 Task: Create a task  Improve website performance on slow network connections , assign it to team member softage.7@softage.net in the project ToughWorks and update the status of the task to  On Track  , set the priority of the task to Low.
Action: Mouse moved to (67, 531)
Screenshot: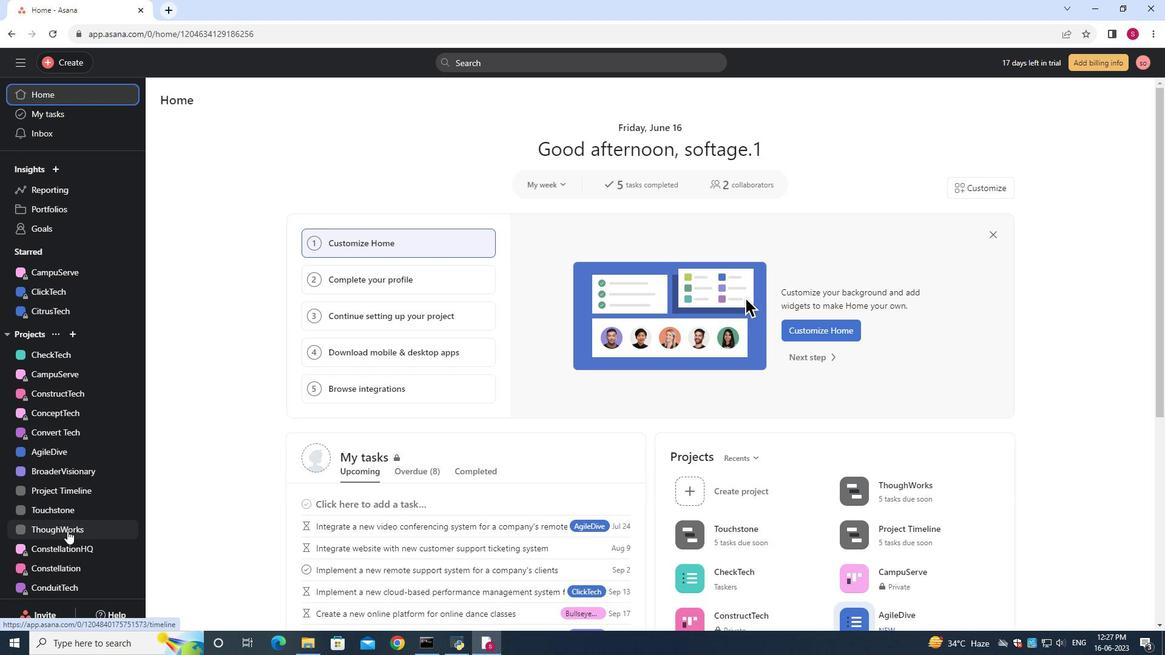 
Action: Mouse pressed left at (67, 531)
Screenshot: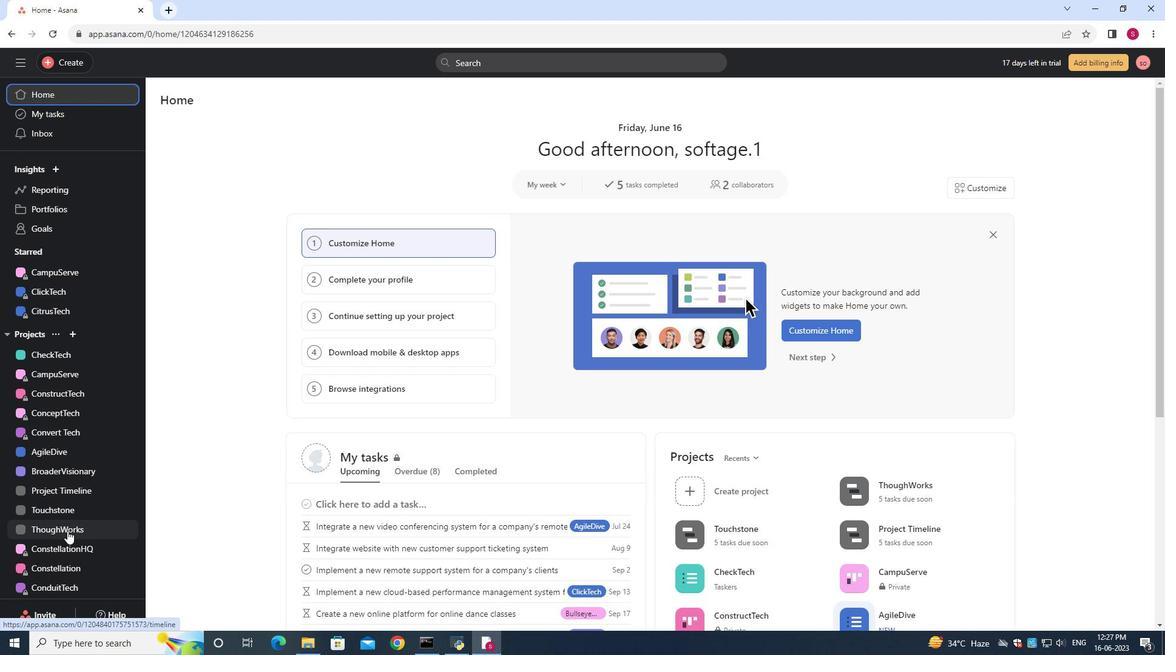 
Action: Mouse moved to (215, 128)
Screenshot: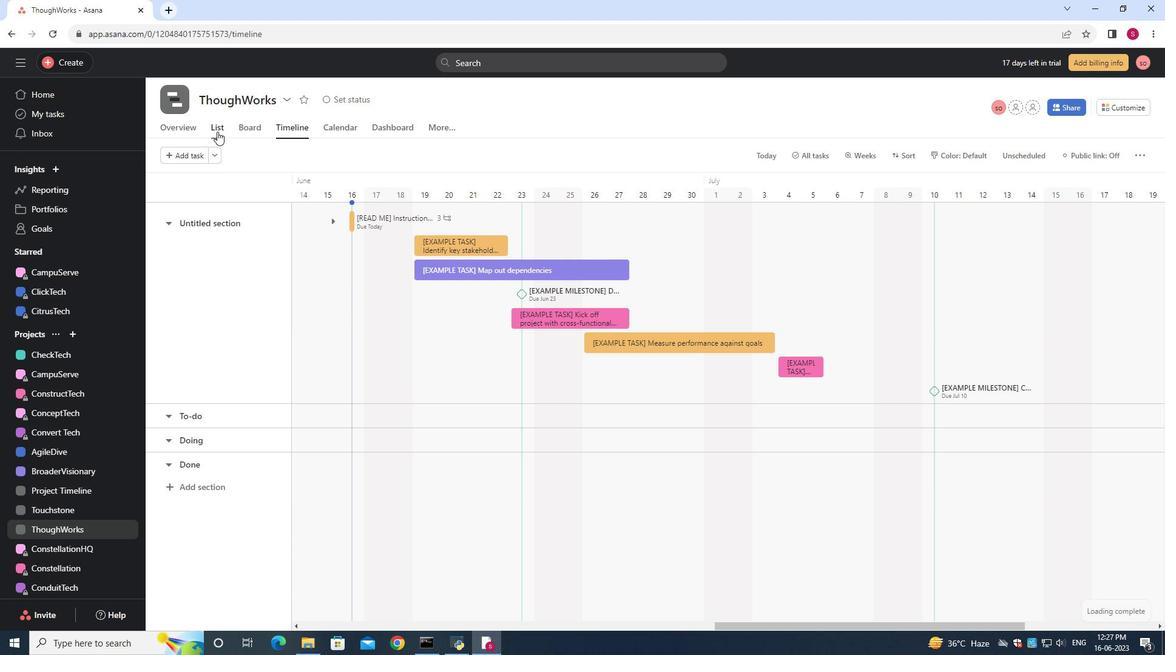 
Action: Mouse pressed left at (215, 128)
Screenshot: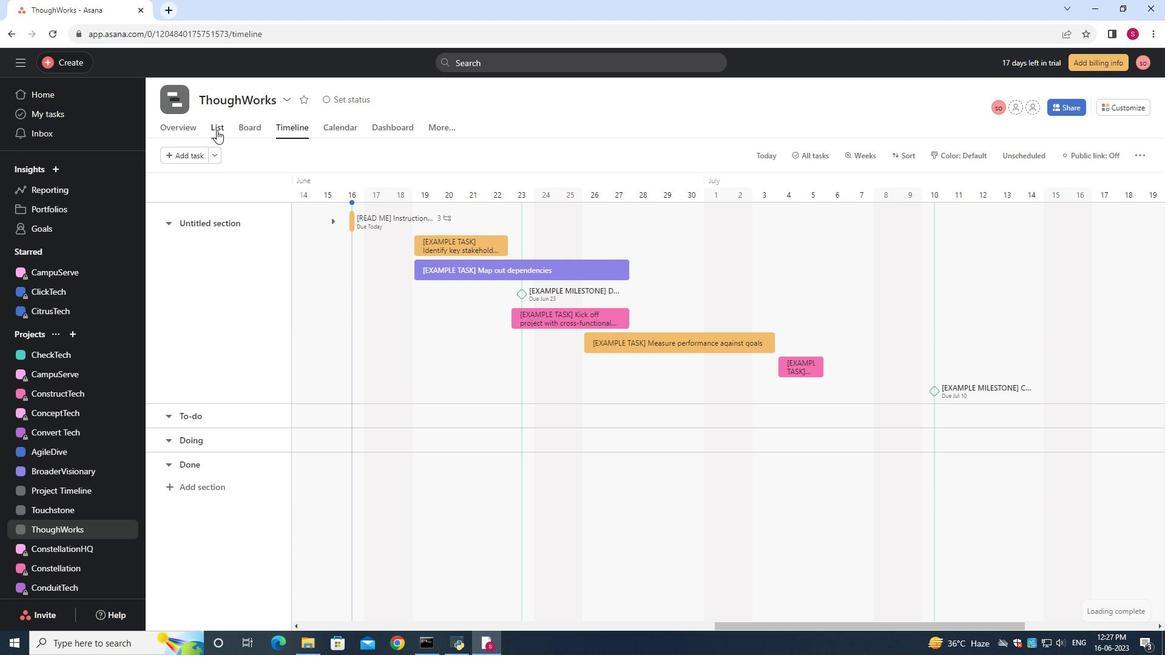 
Action: Mouse moved to (234, 210)
Screenshot: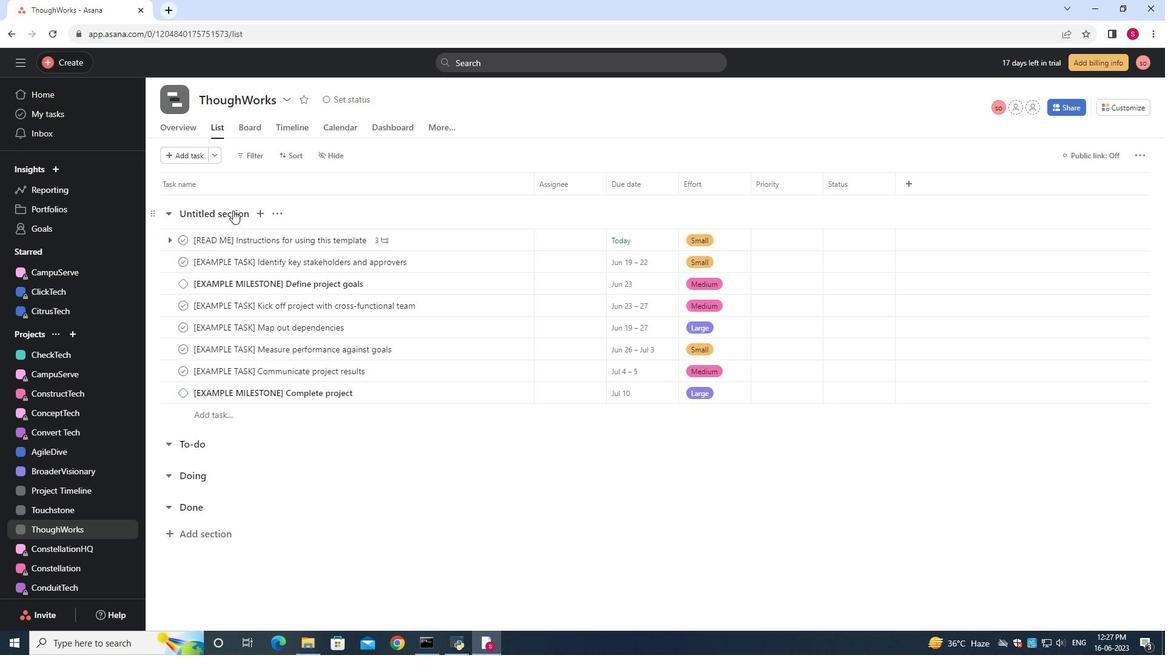 
Action: Mouse pressed left at (234, 210)
Screenshot: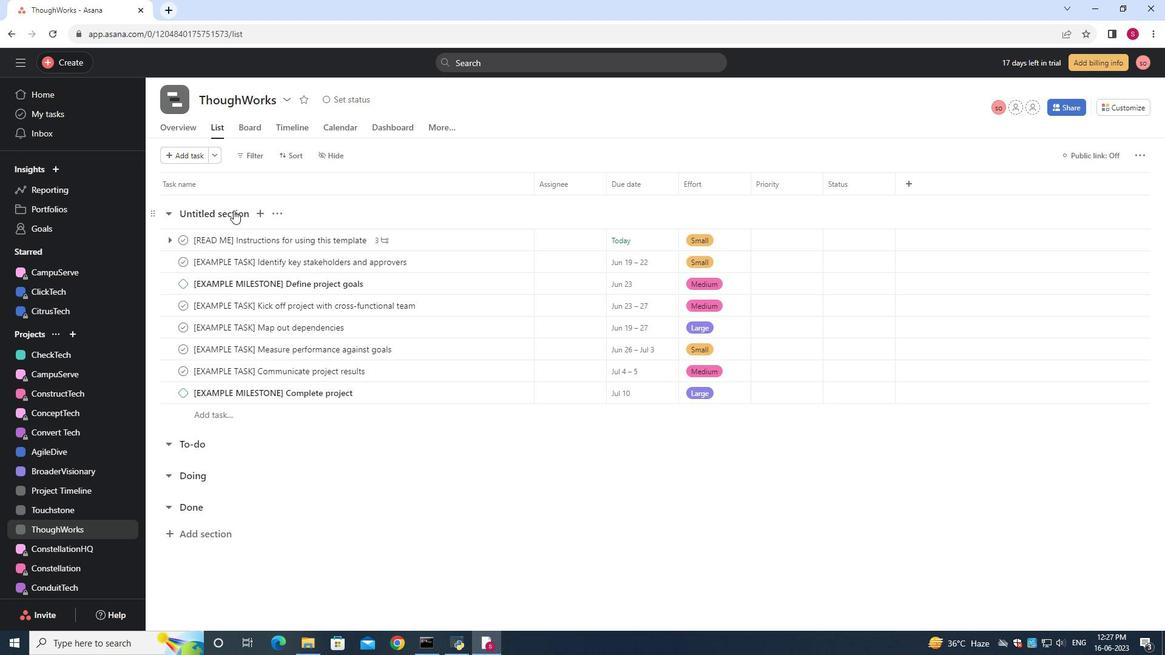 
Action: Mouse moved to (182, 154)
Screenshot: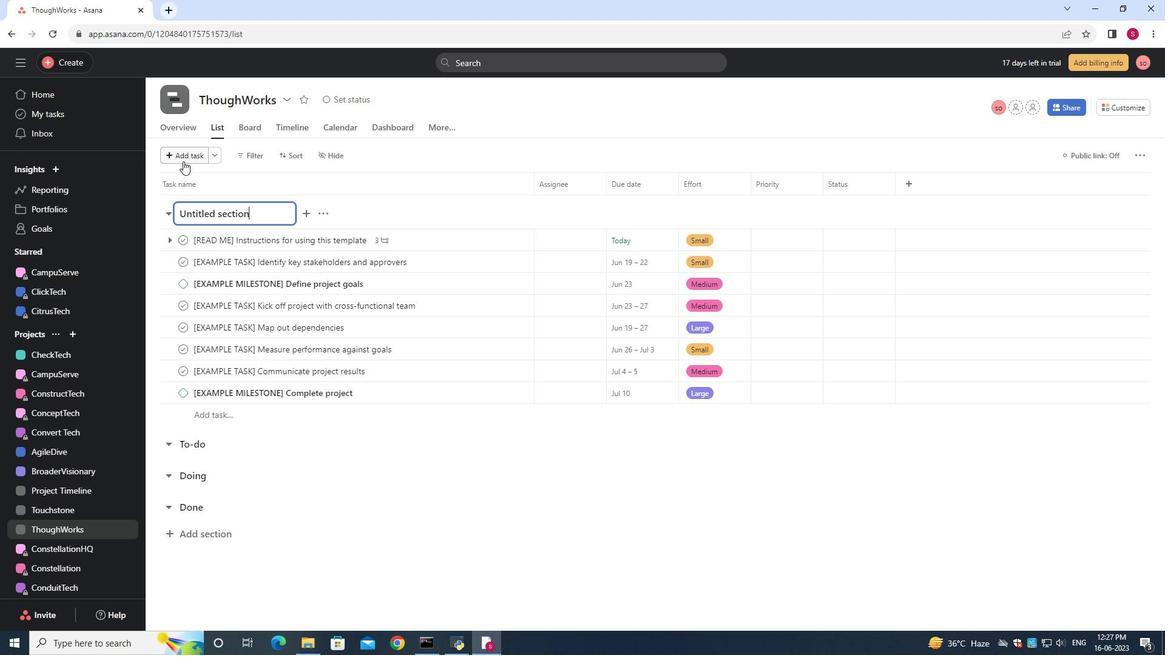 
Action: Mouse pressed left at (182, 154)
Screenshot: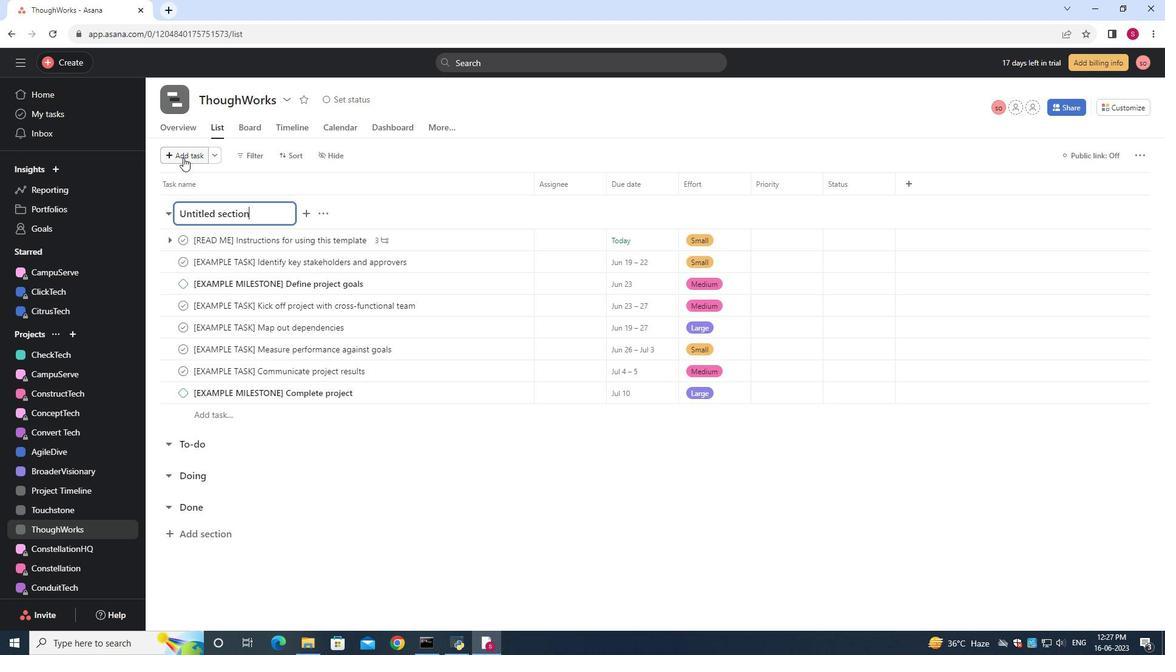 
Action: Mouse moved to (231, 234)
Screenshot: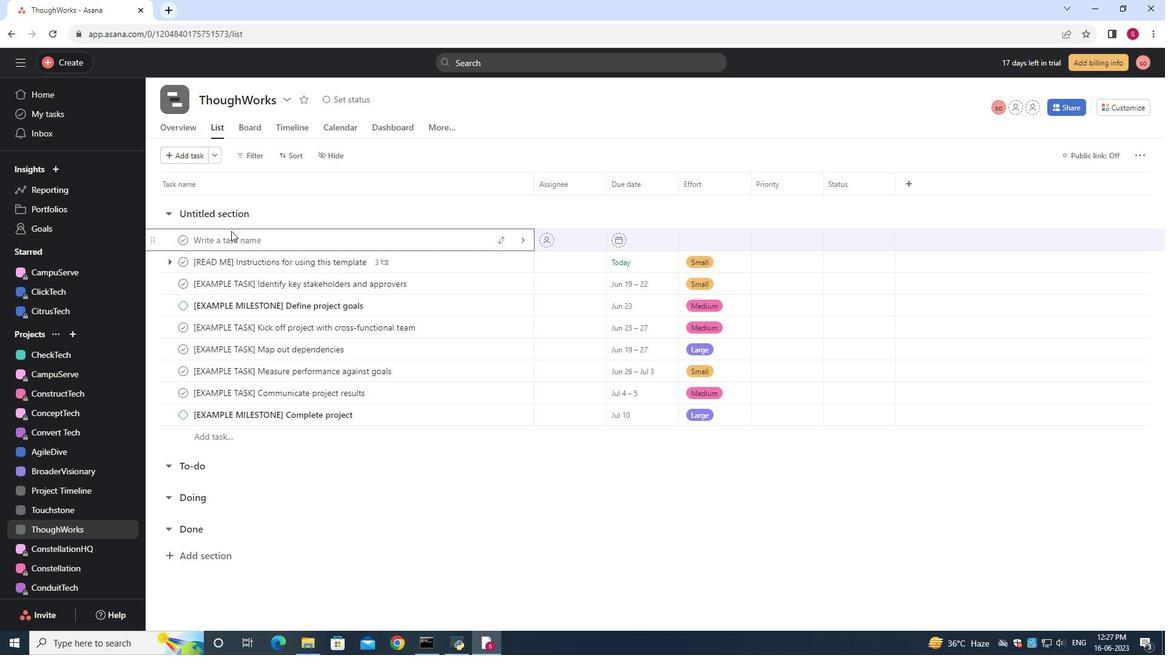 
Action: Key pressed <Key.shift>Improve<Key.space>website<Key.space>performance<Key.space>on<Key.space>slow<Key.space>network<Key.space>connections
Screenshot: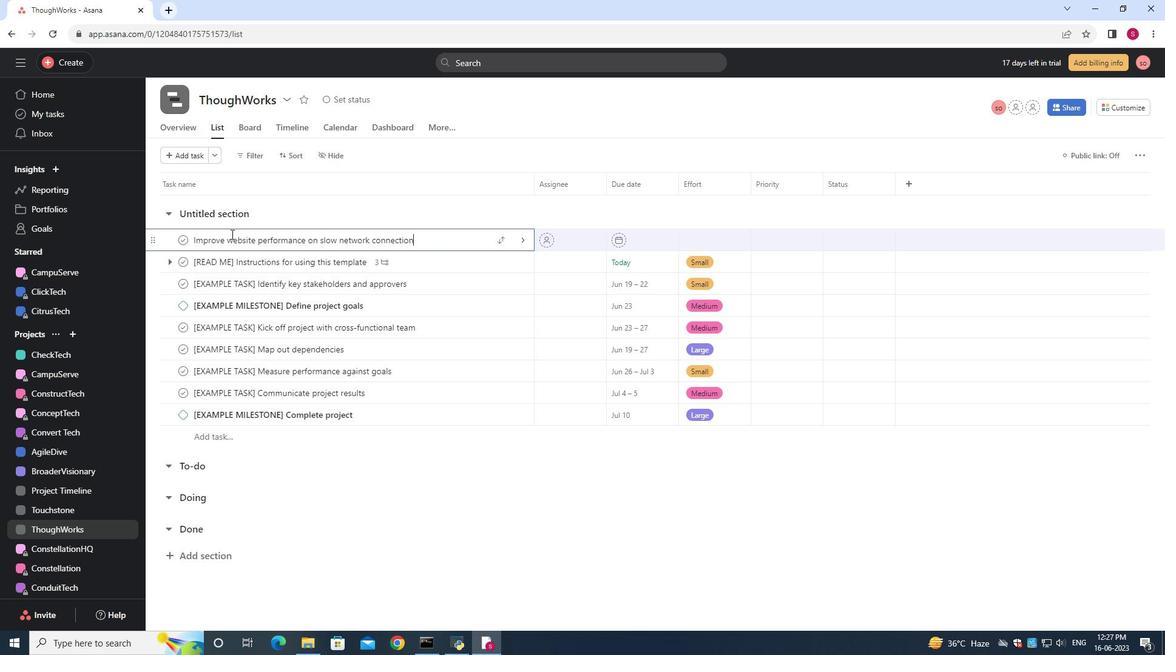 
Action: Mouse moved to (568, 241)
Screenshot: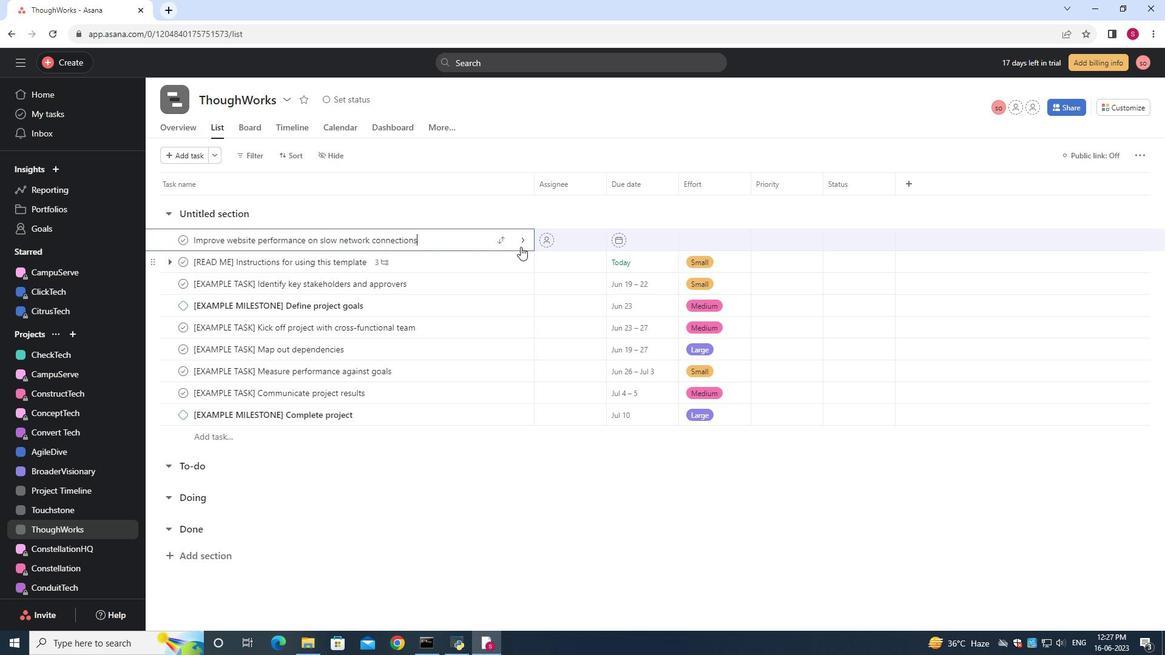 
Action: Mouse pressed left at (568, 241)
Screenshot: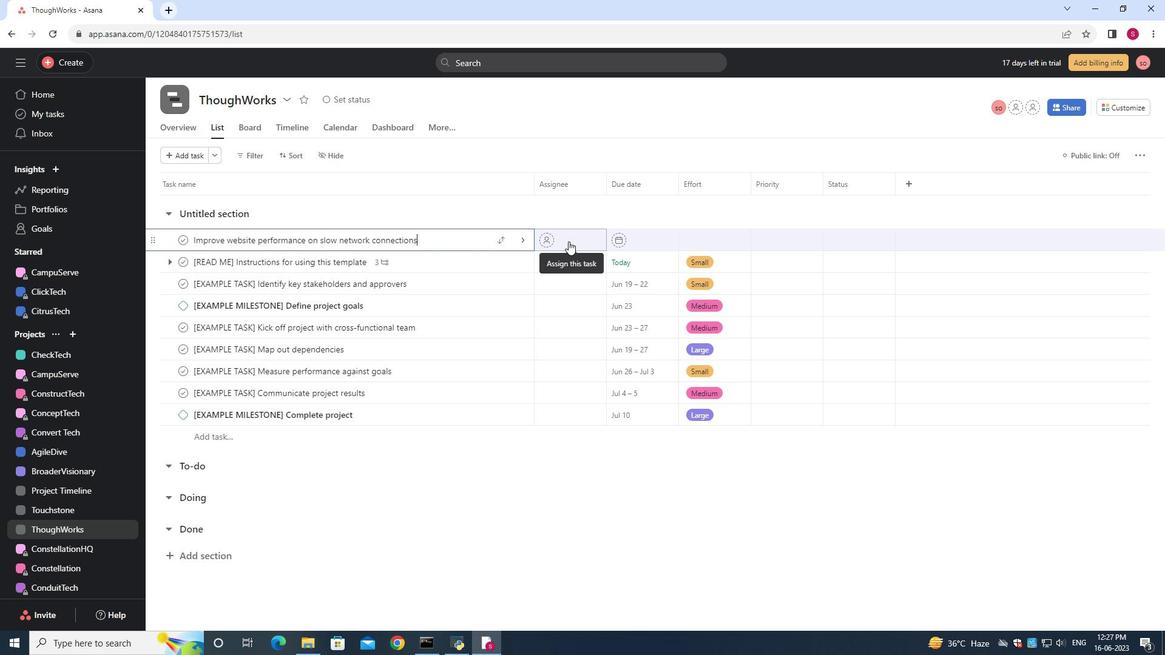 
Action: Key pressed <Key.shift>S<Key.backspace>softage.7<Key.shift>@softage.net
Screenshot: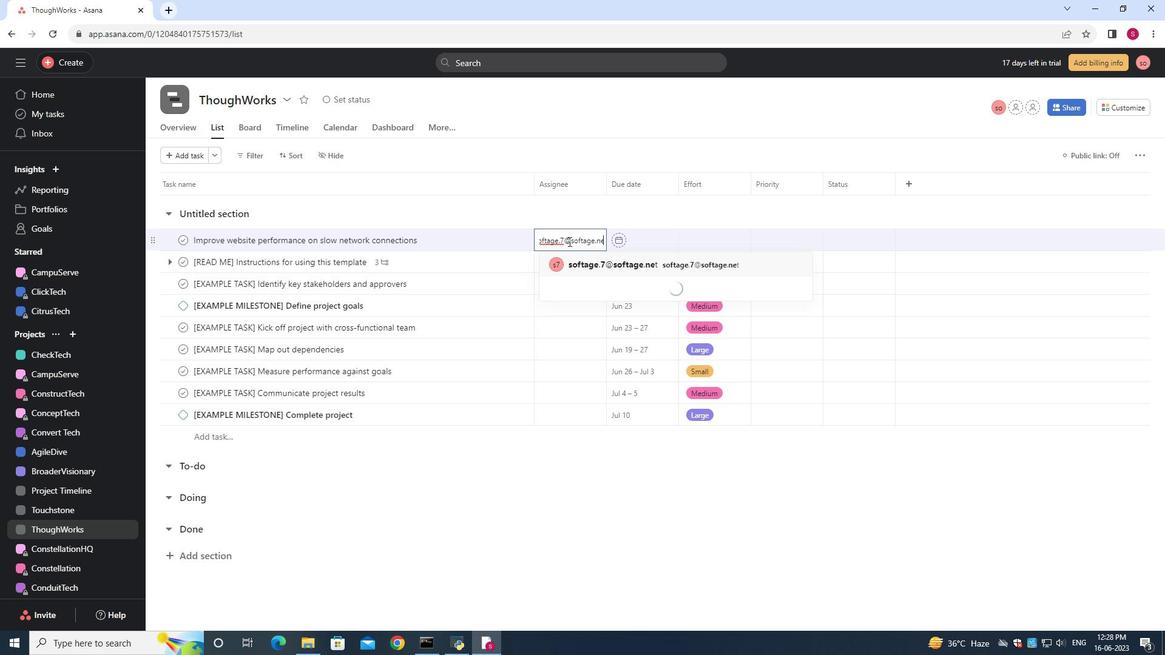 
Action: Mouse moved to (577, 262)
Screenshot: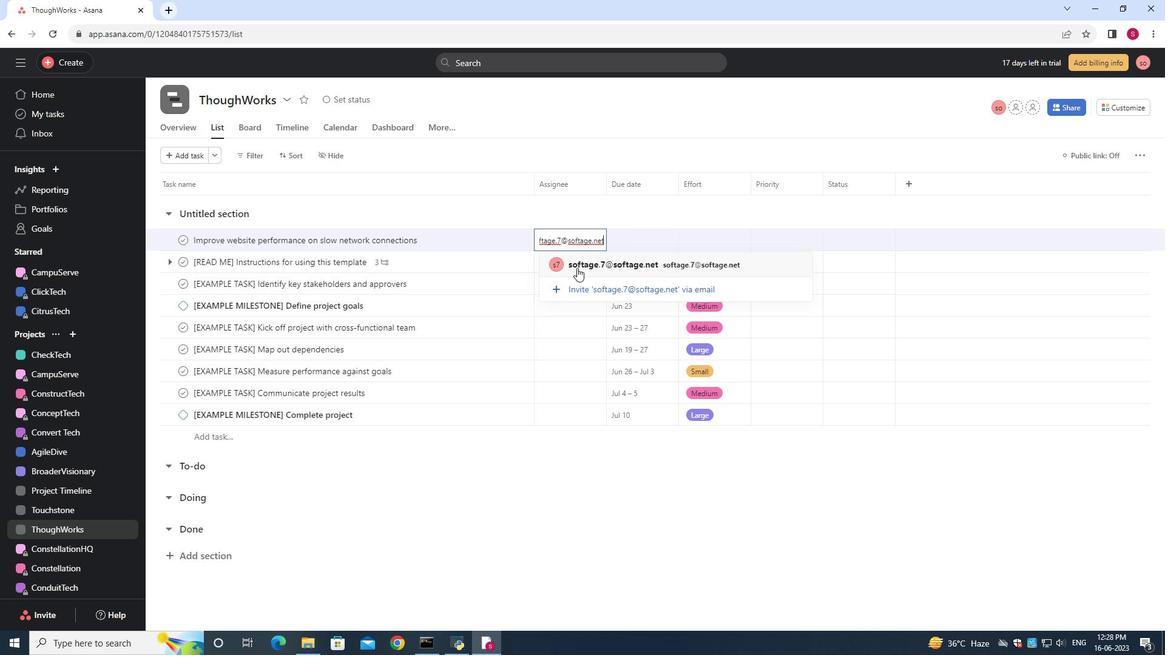 
Action: Mouse pressed left at (577, 262)
Screenshot: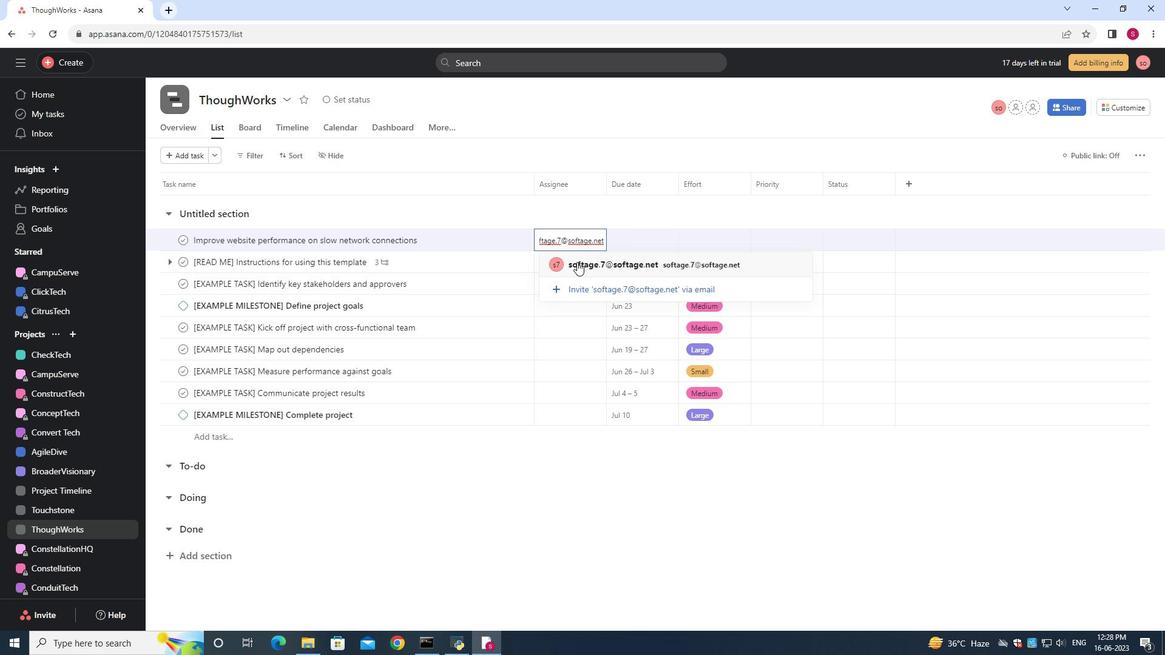 
Action: Mouse moved to (688, 240)
Screenshot: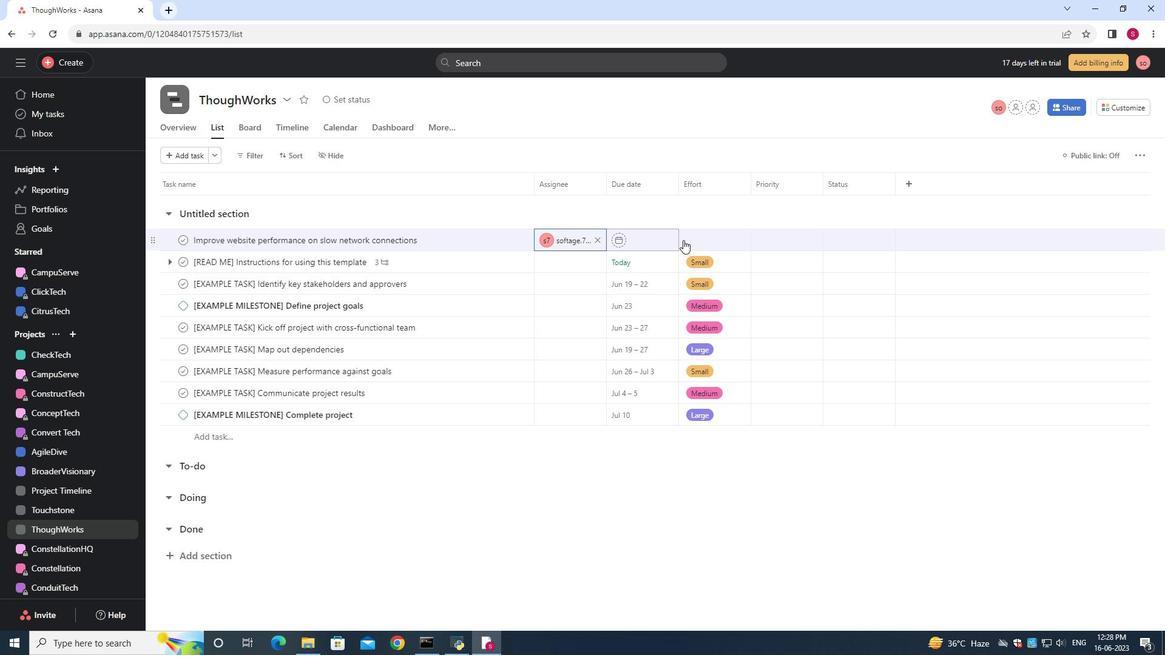 
Action: Mouse pressed left at (688, 240)
Screenshot: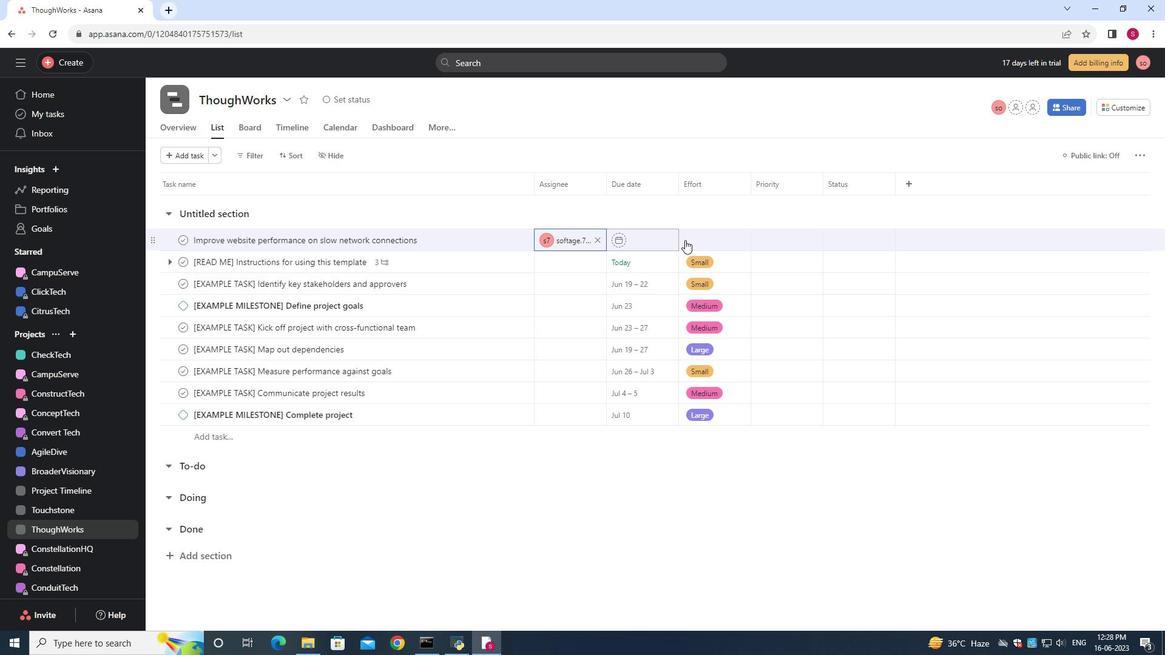 
Action: Mouse moved to (832, 239)
Screenshot: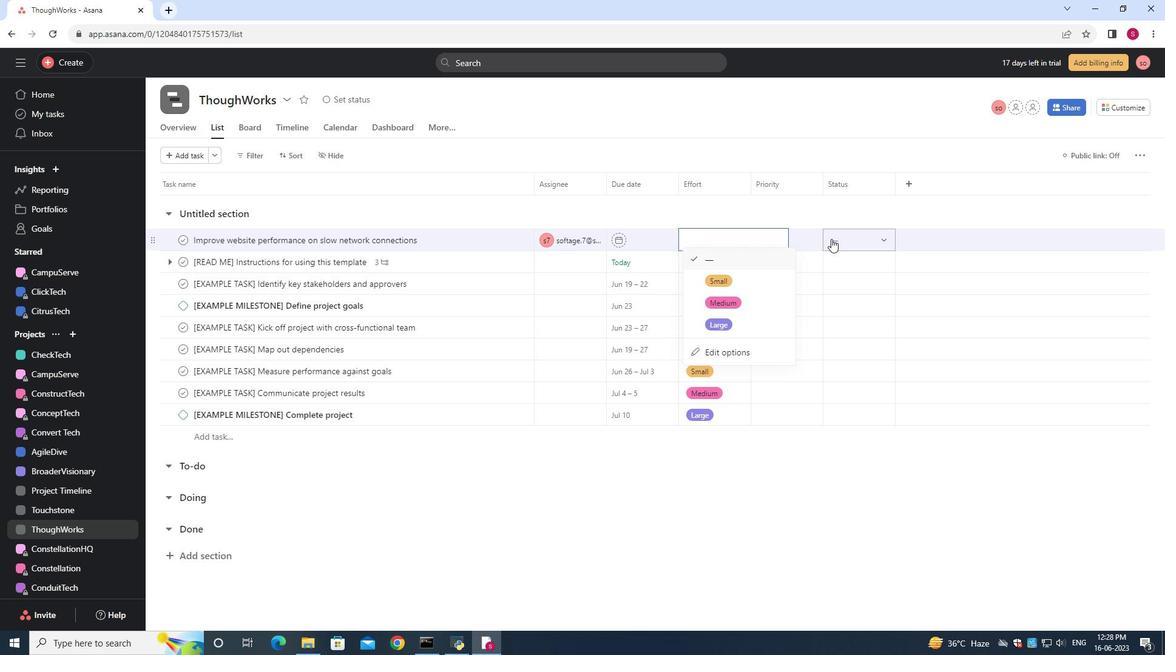 
Action: Mouse pressed left at (832, 239)
Screenshot: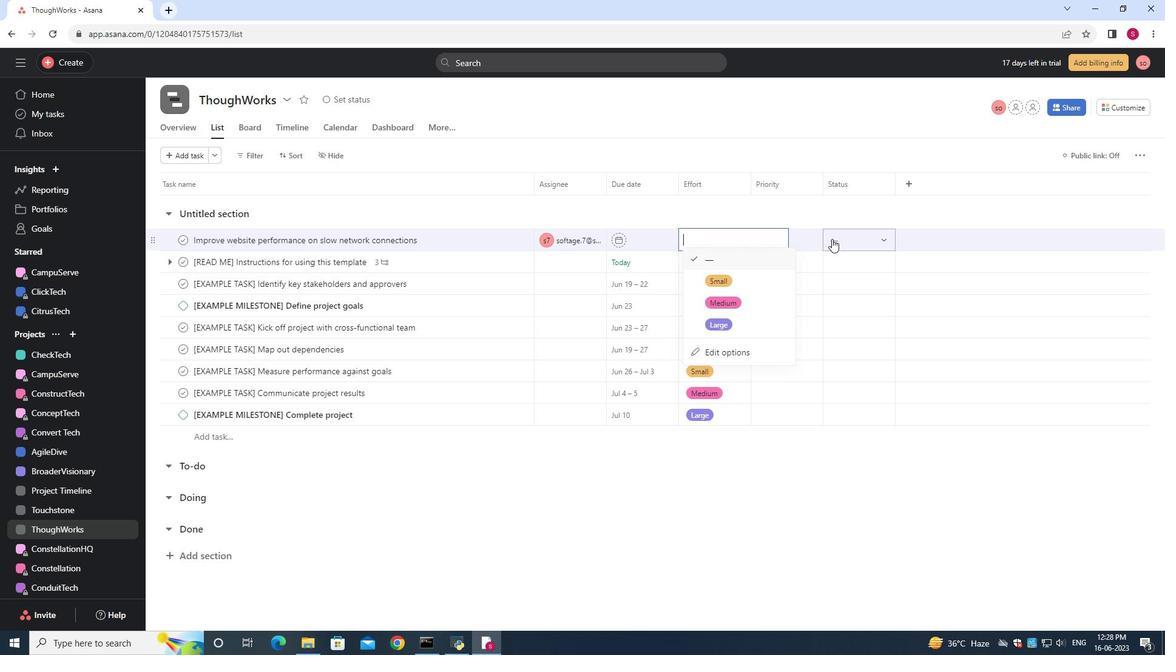 
Action: Mouse moved to (863, 285)
Screenshot: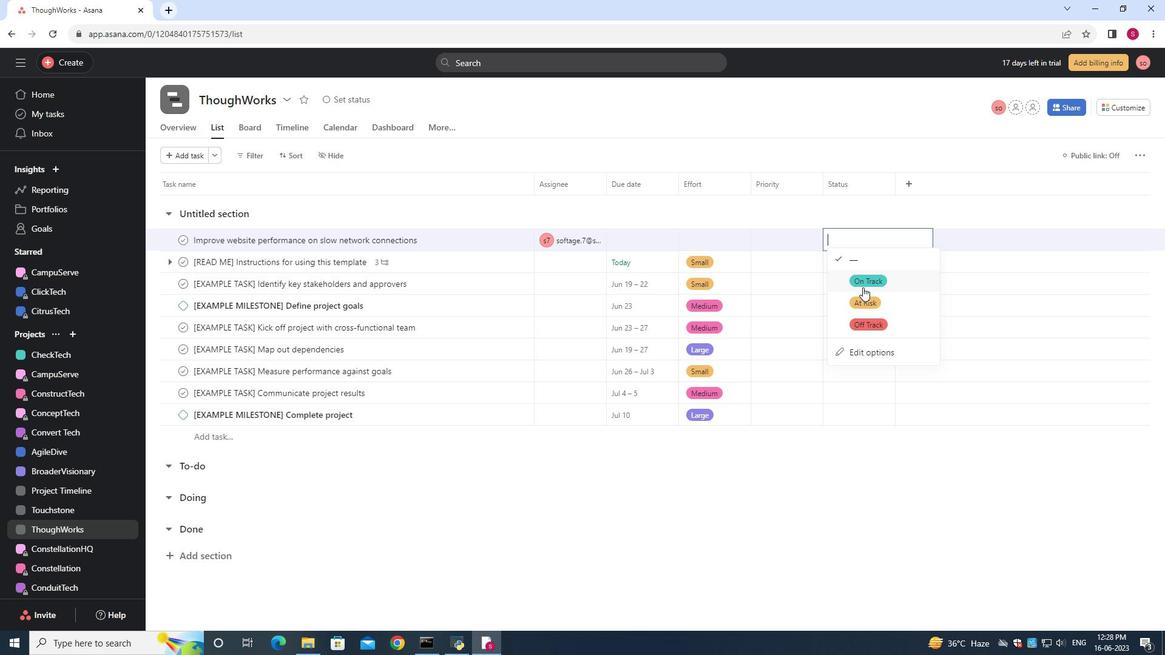 
Action: Mouse pressed left at (863, 285)
Screenshot: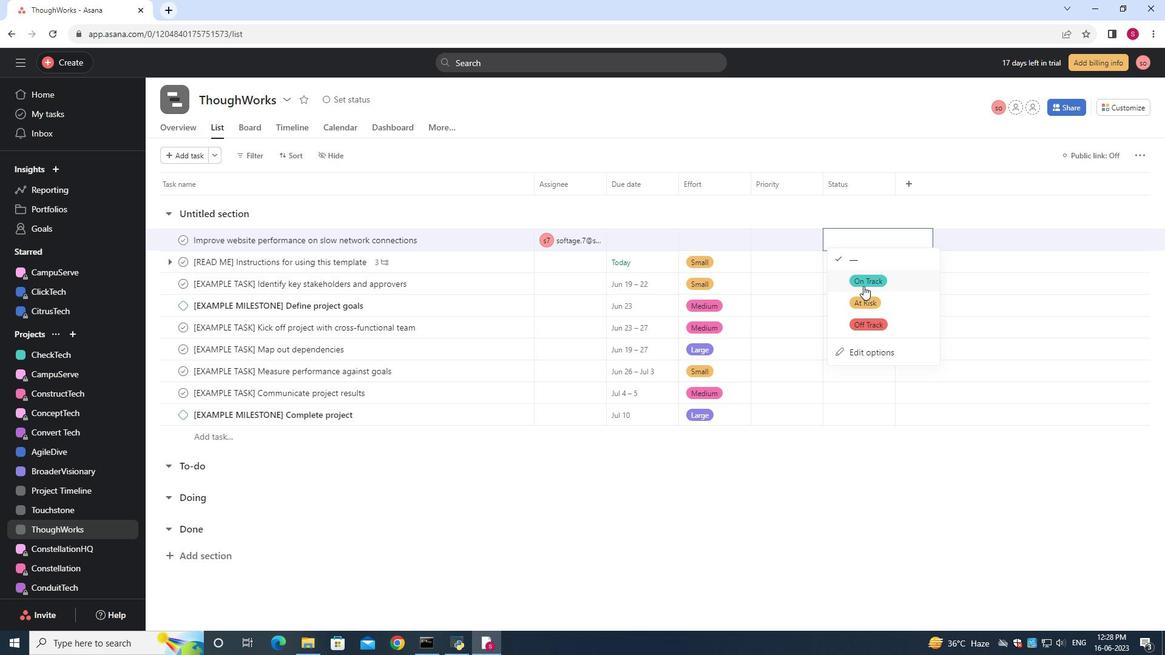 
Action: Mouse moved to (784, 237)
Screenshot: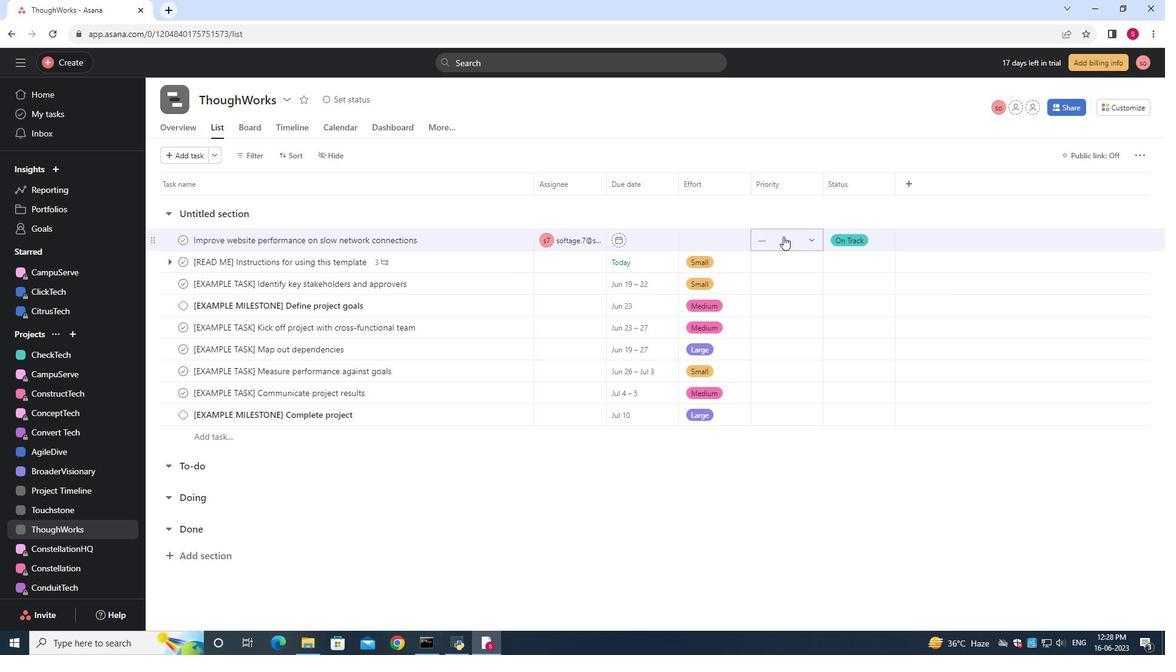 
Action: Mouse pressed left at (784, 237)
Screenshot: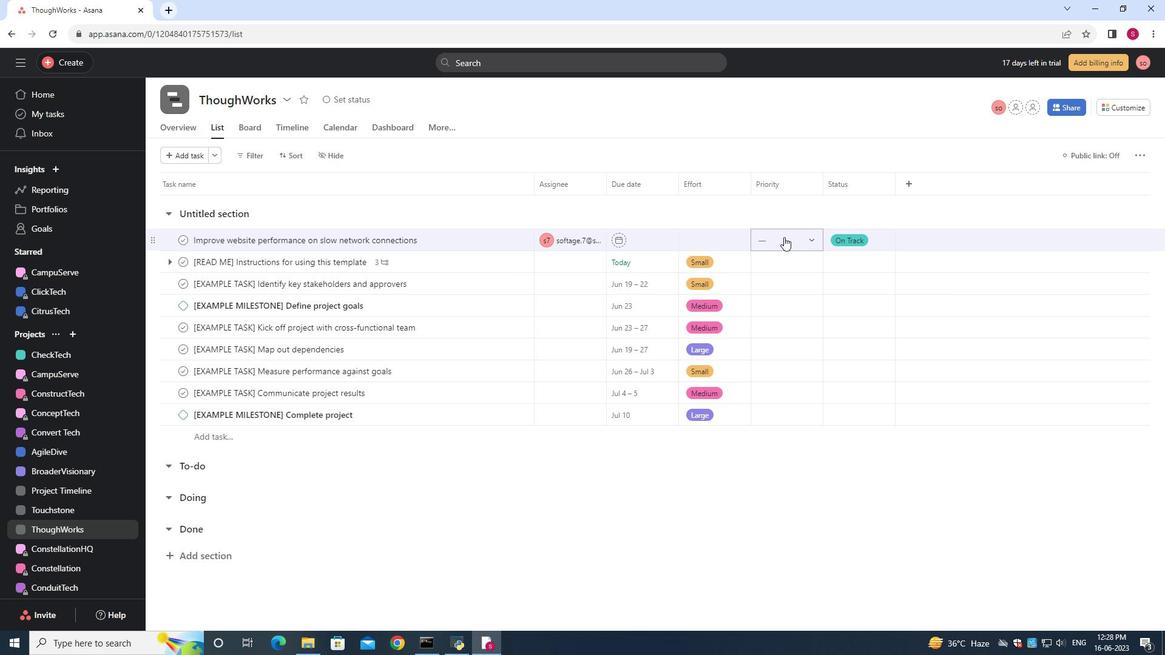 
Action: Mouse moved to (793, 322)
Screenshot: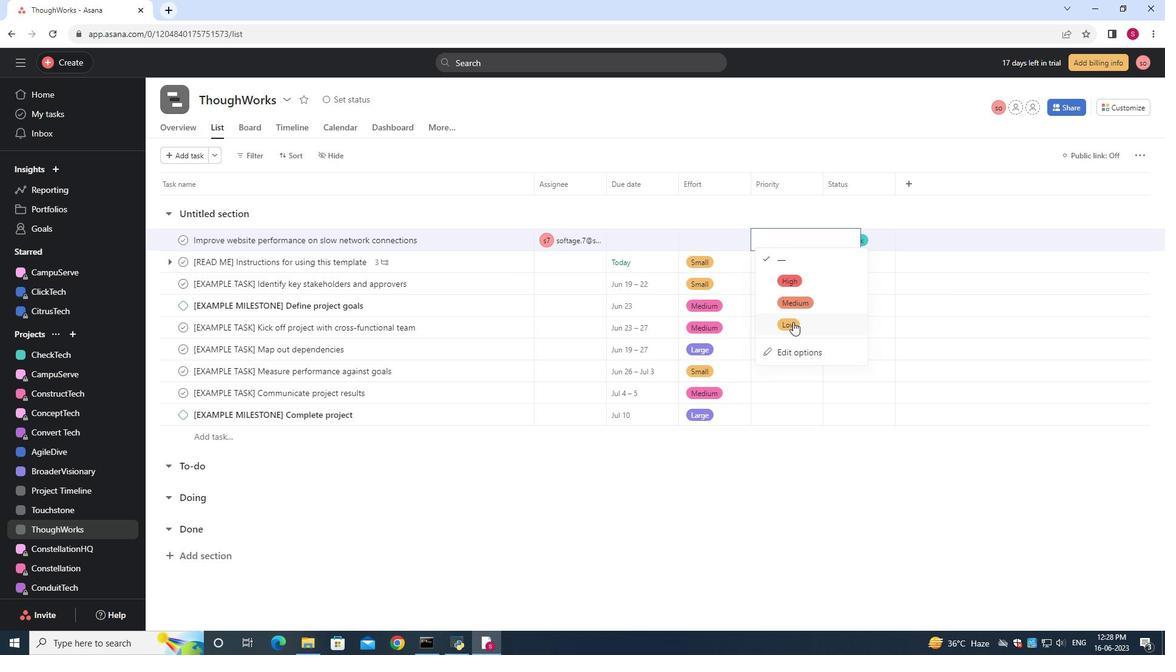 
Action: Mouse pressed left at (793, 322)
Screenshot: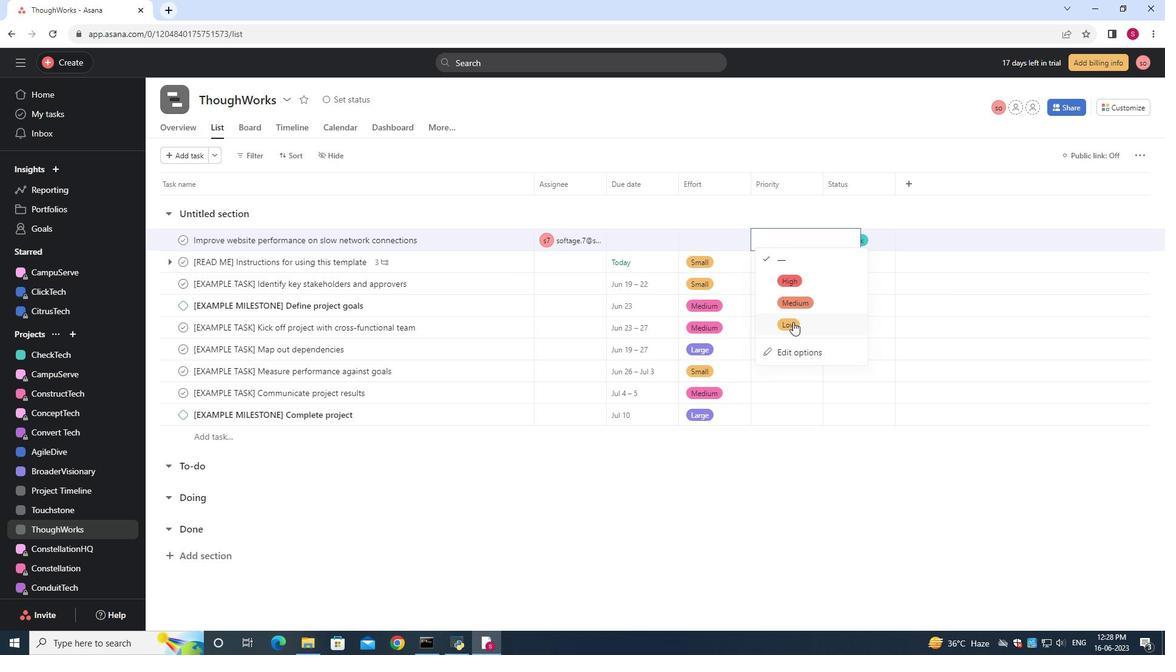 
Action: Mouse moved to (910, 248)
Screenshot: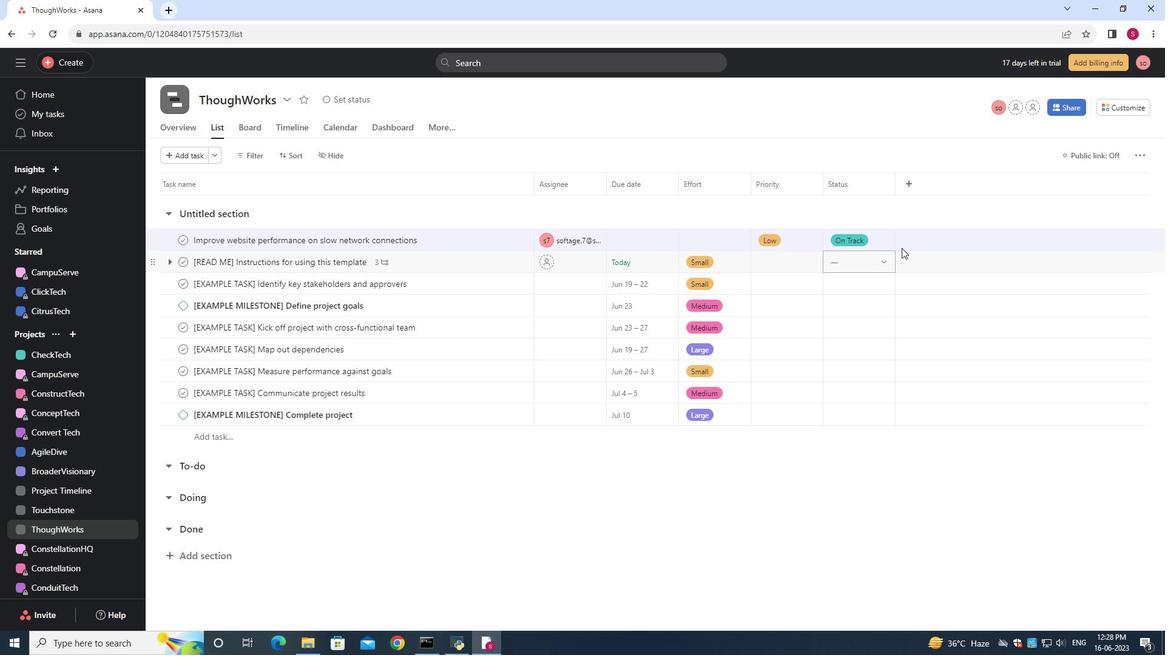 
